 Task: Look for products with ginger flavor.
Action: Mouse moved to (22, 312)
Screenshot: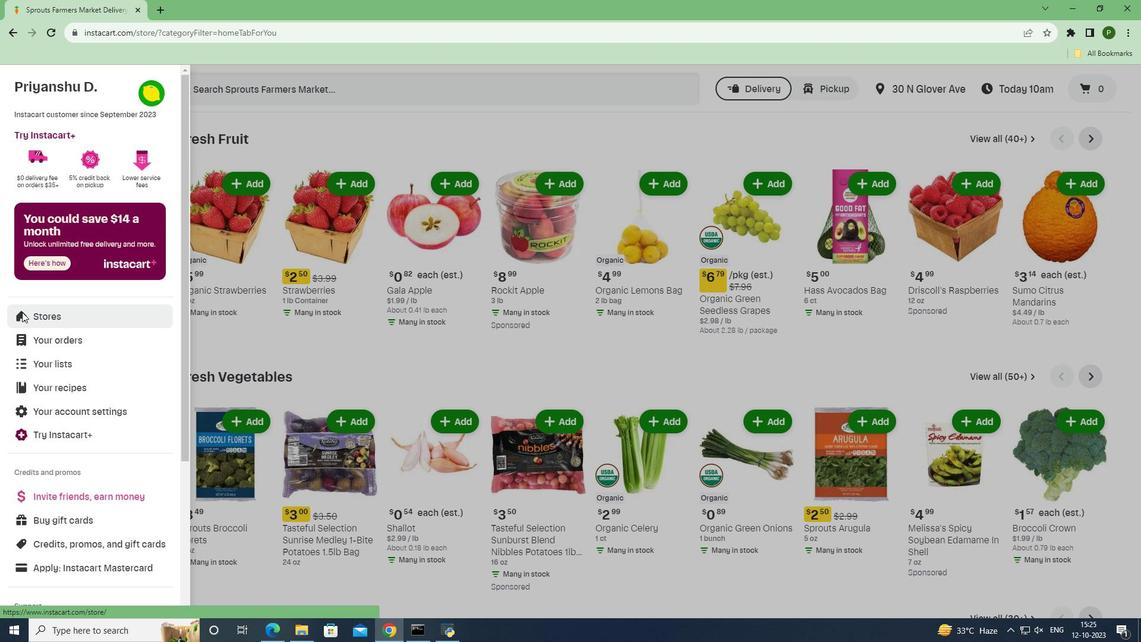 
Action: Mouse pressed left at (22, 312)
Screenshot: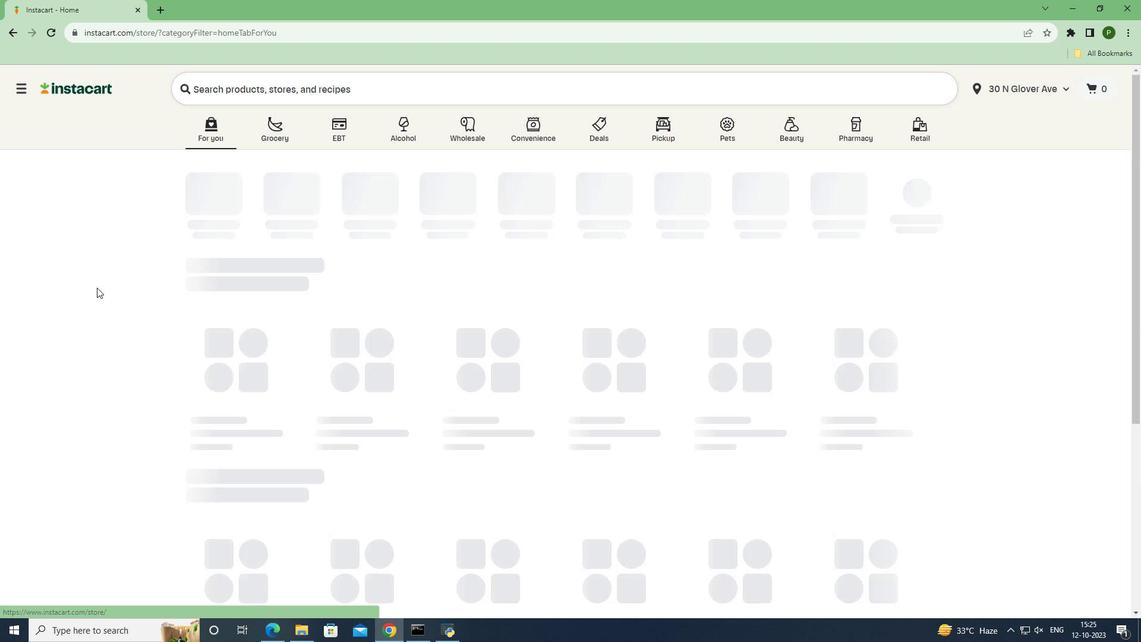 
Action: Mouse moved to (266, 137)
Screenshot: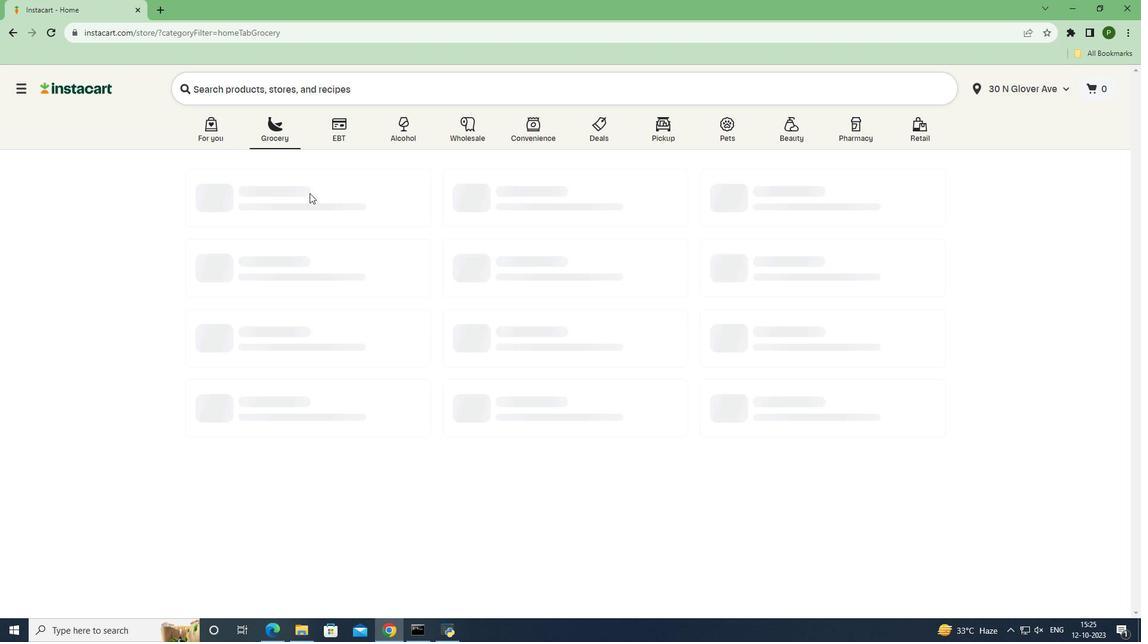 
Action: Mouse pressed left at (266, 137)
Screenshot: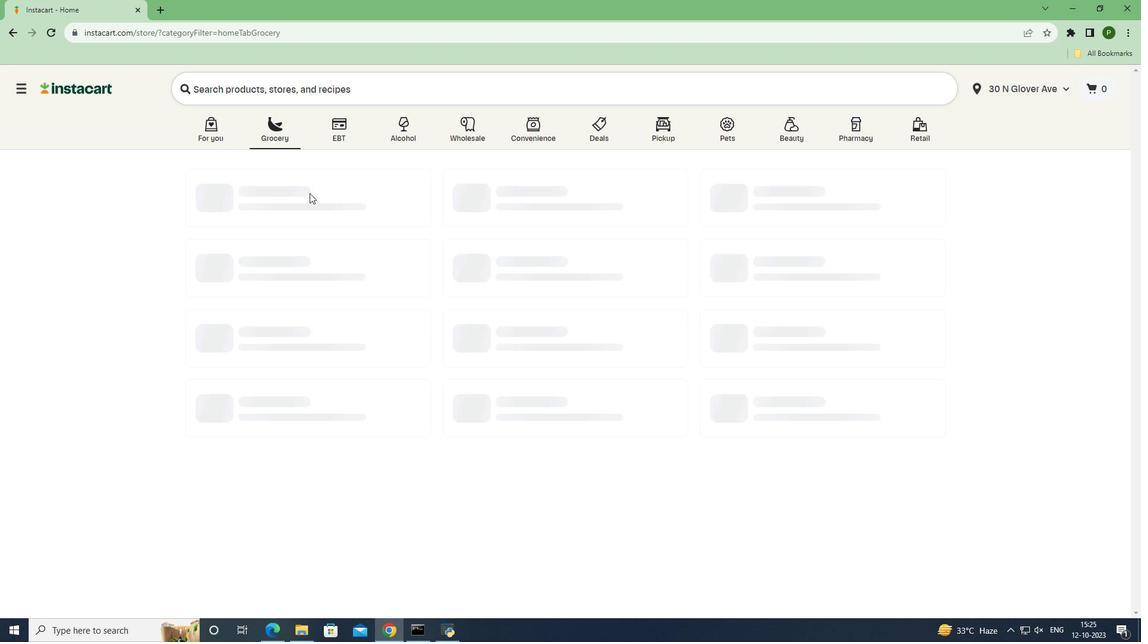 
Action: Mouse moved to (492, 272)
Screenshot: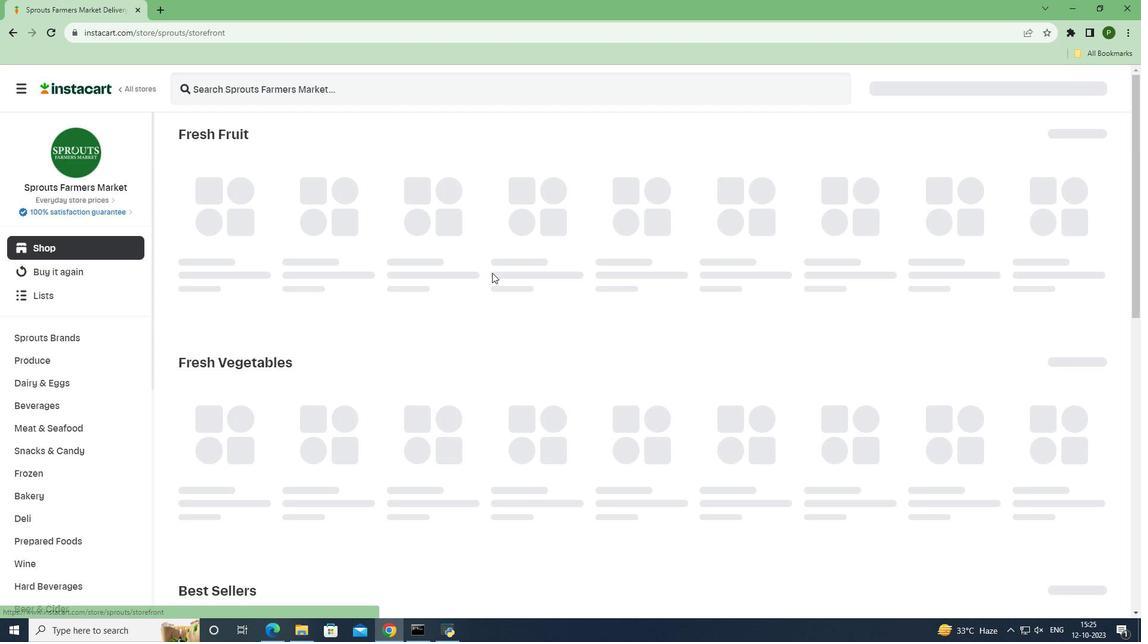 
Action: Mouse pressed left at (492, 272)
Screenshot: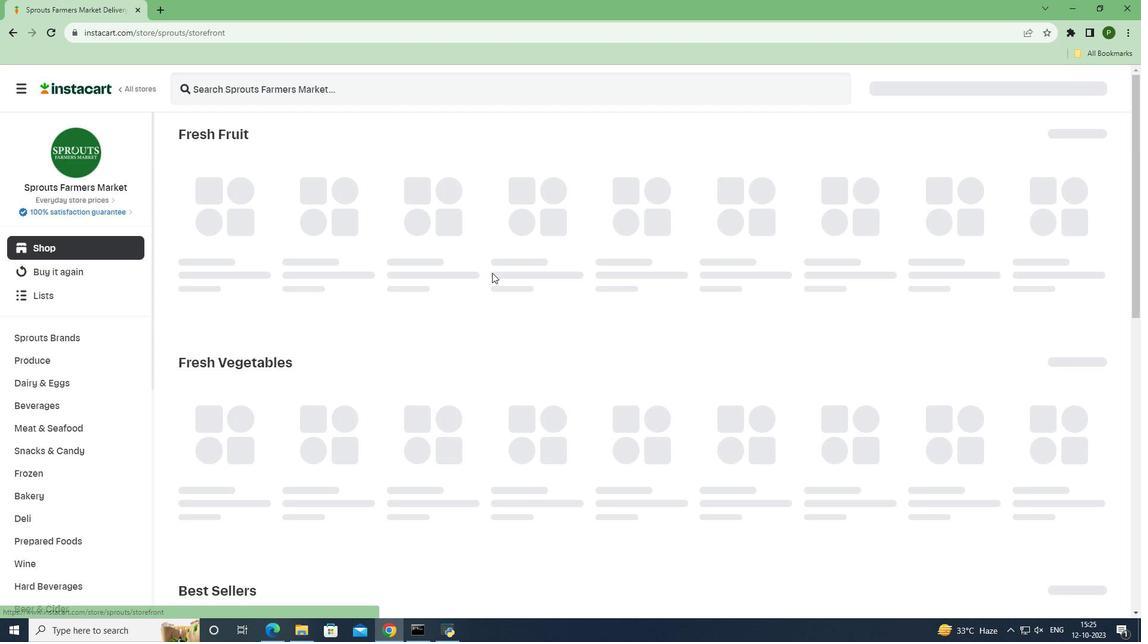
Action: Mouse moved to (74, 403)
Screenshot: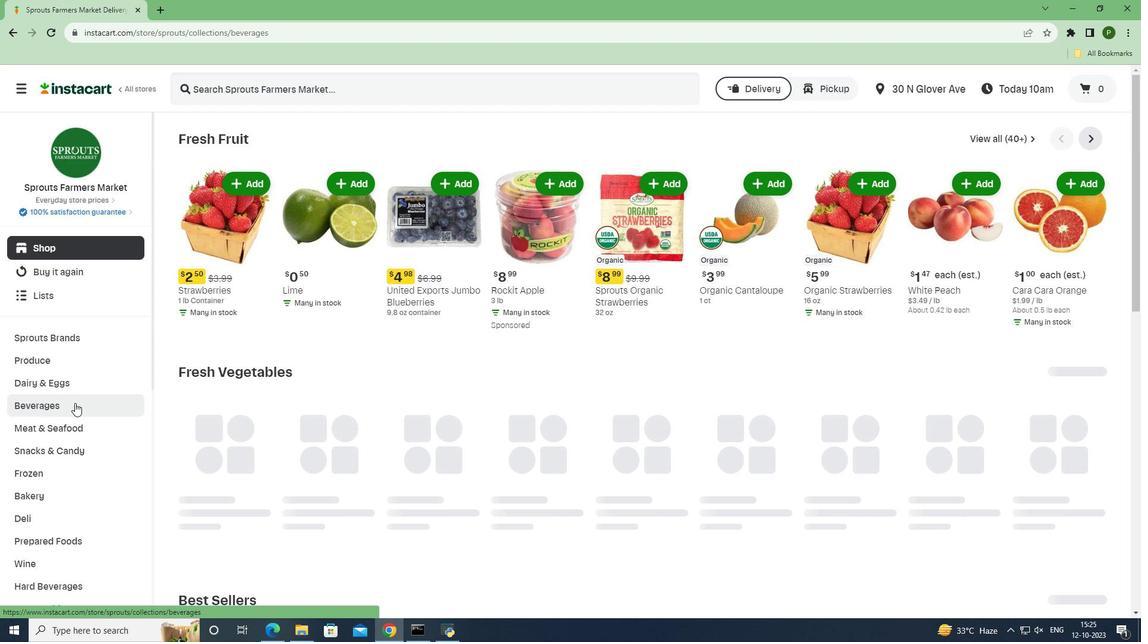 
Action: Mouse pressed left at (74, 403)
Screenshot: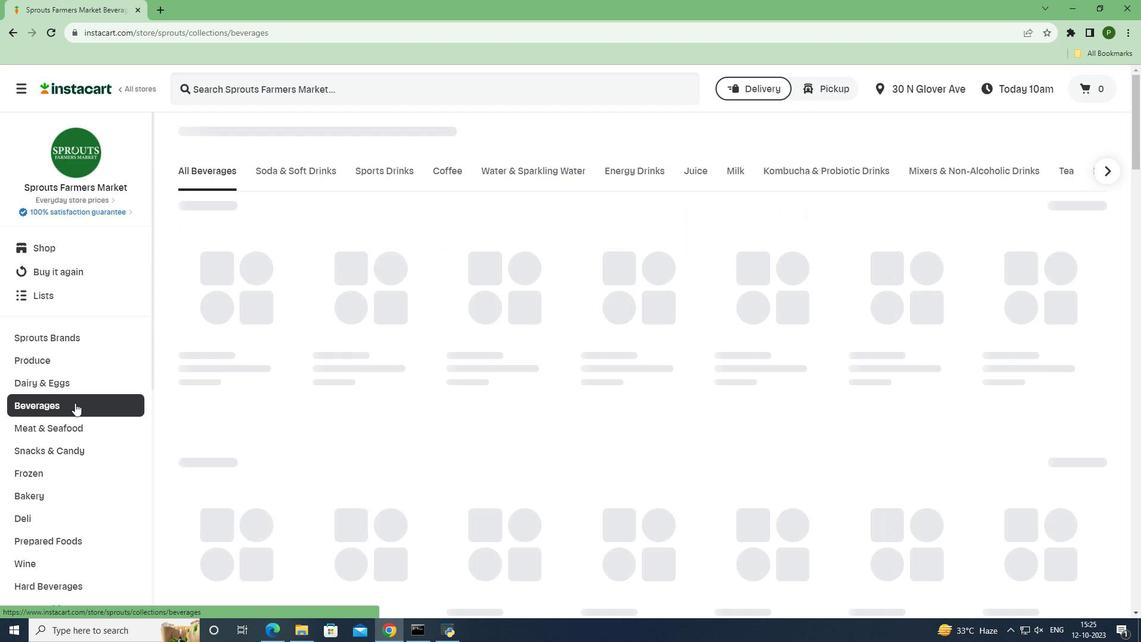 
Action: Mouse moved to (618, 170)
Screenshot: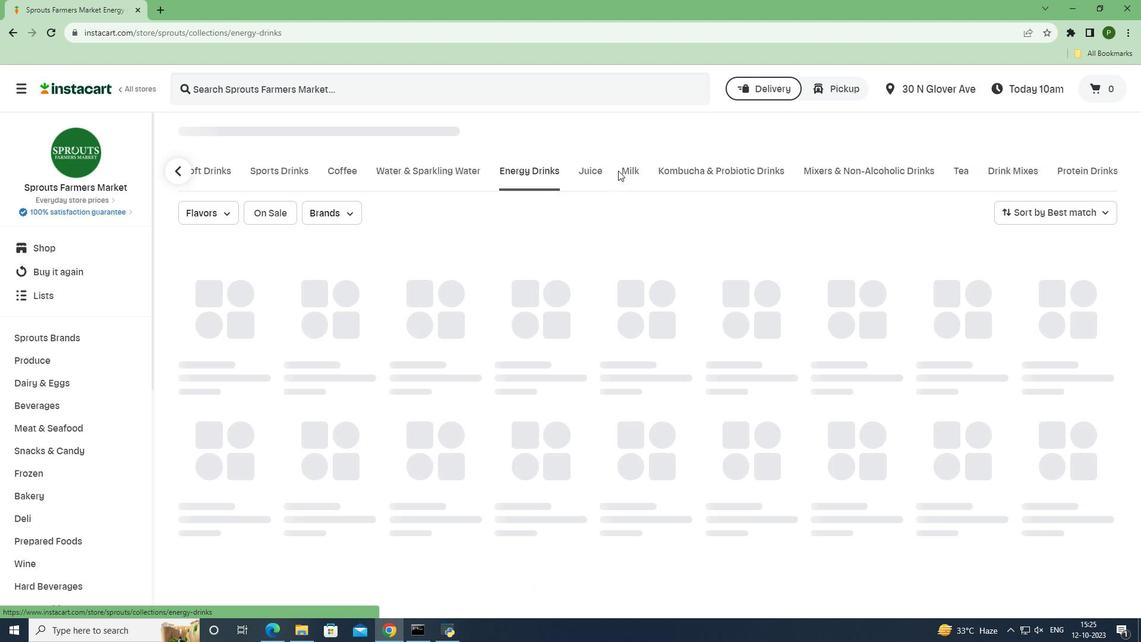 
Action: Mouse pressed left at (618, 170)
Screenshot: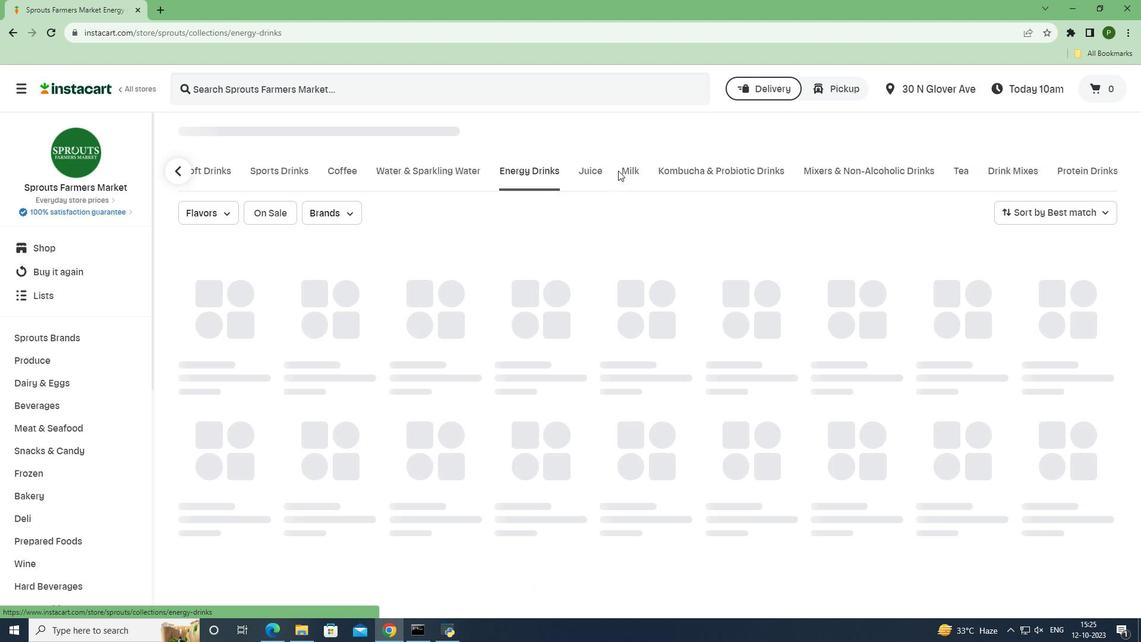 
Action: Mouse moved to (206, 215)
Screenshot: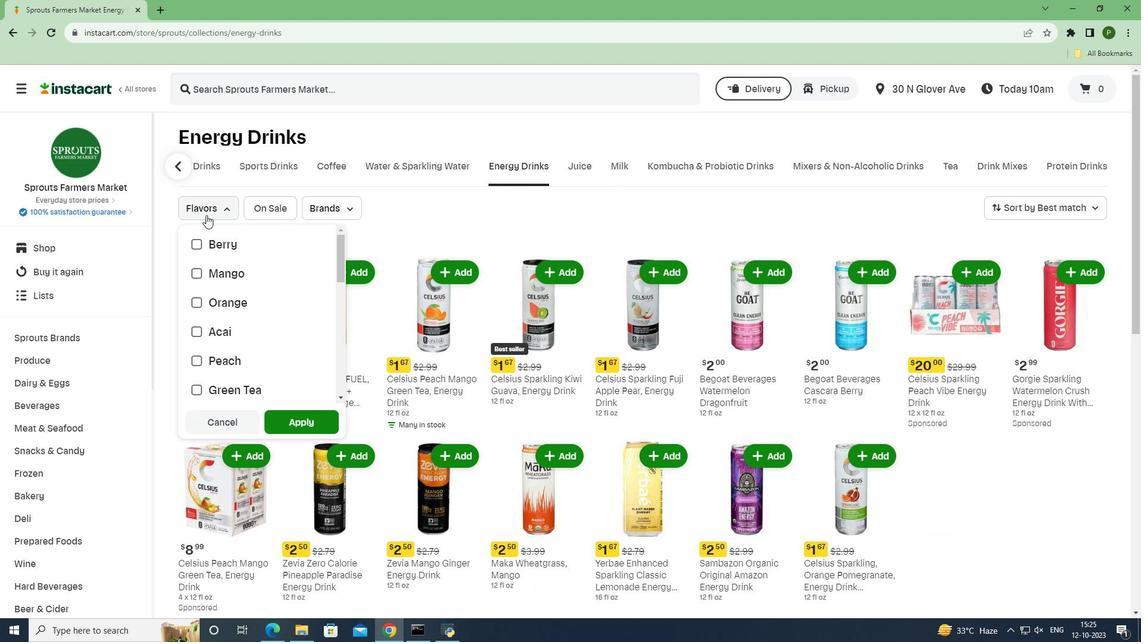 
Action: Mouse pressed left at (206, 215)
Screenshot: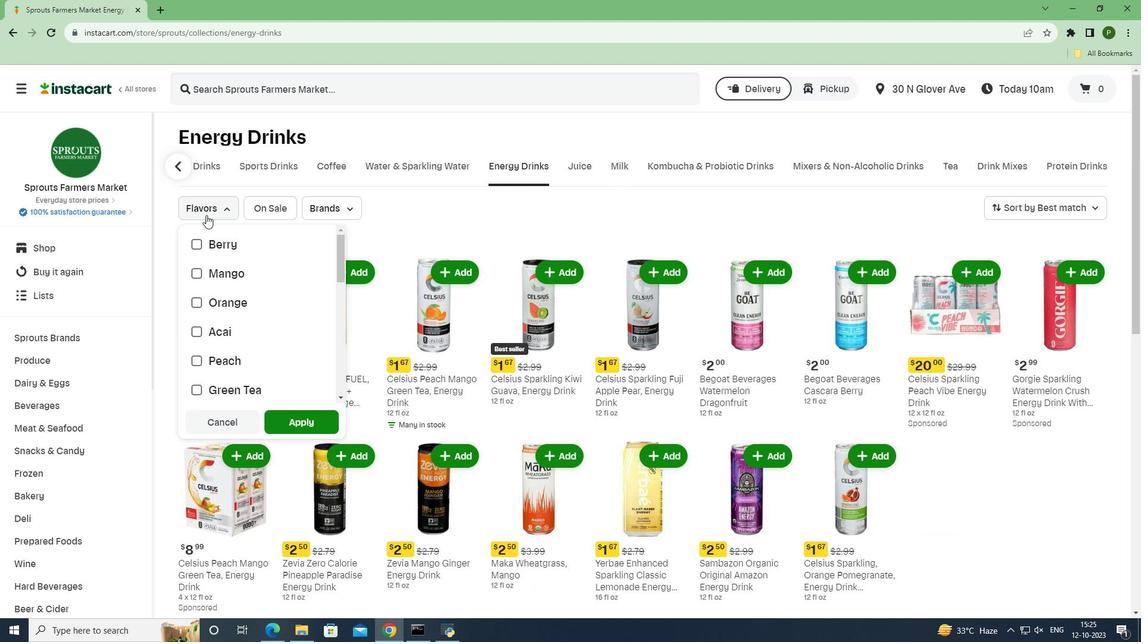 
Action: Mouse moved to (250, 302)
Screenshot: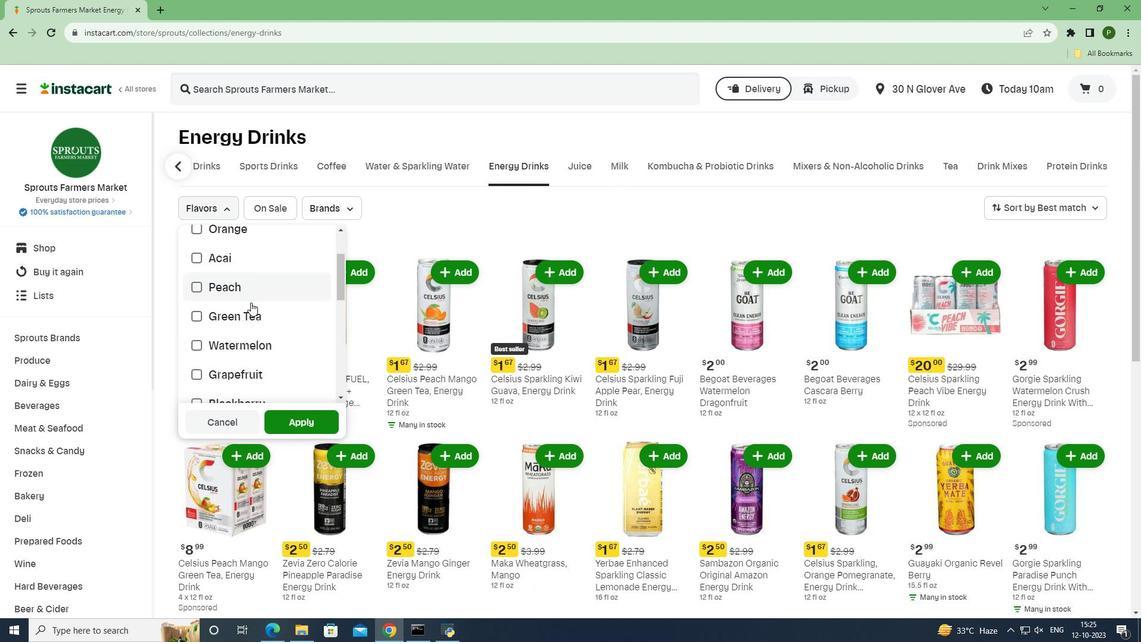 
Action: Mouse scrolled (250, 302) with delta (0, 0)
Screenshot: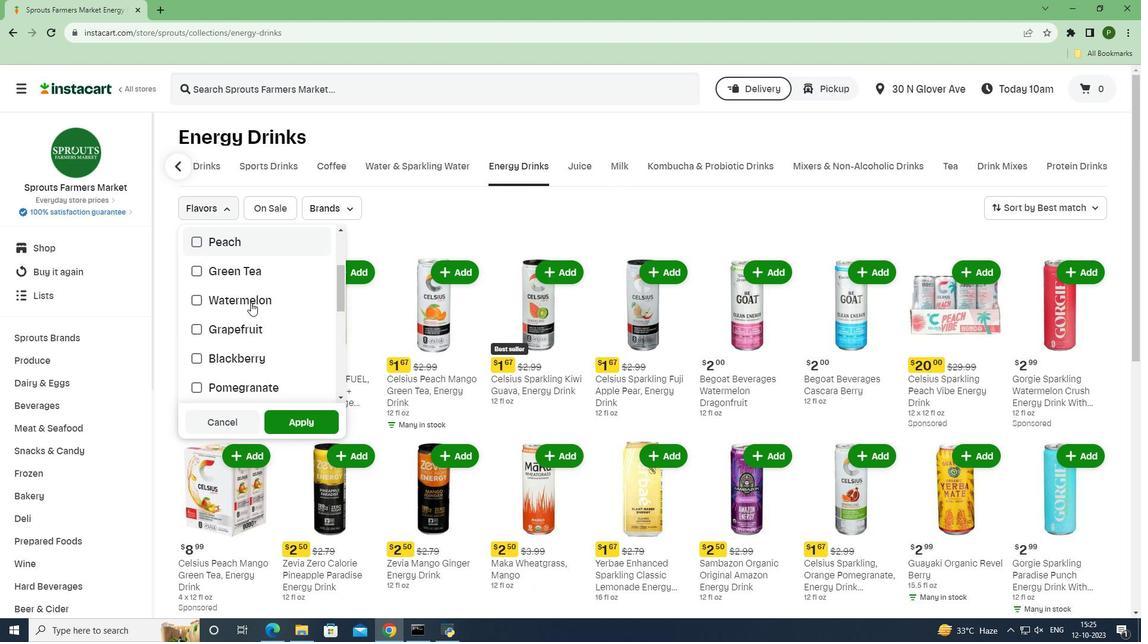 
Action: Mouse scrolled (250, 302) with delta (0, 0)
Screenshot: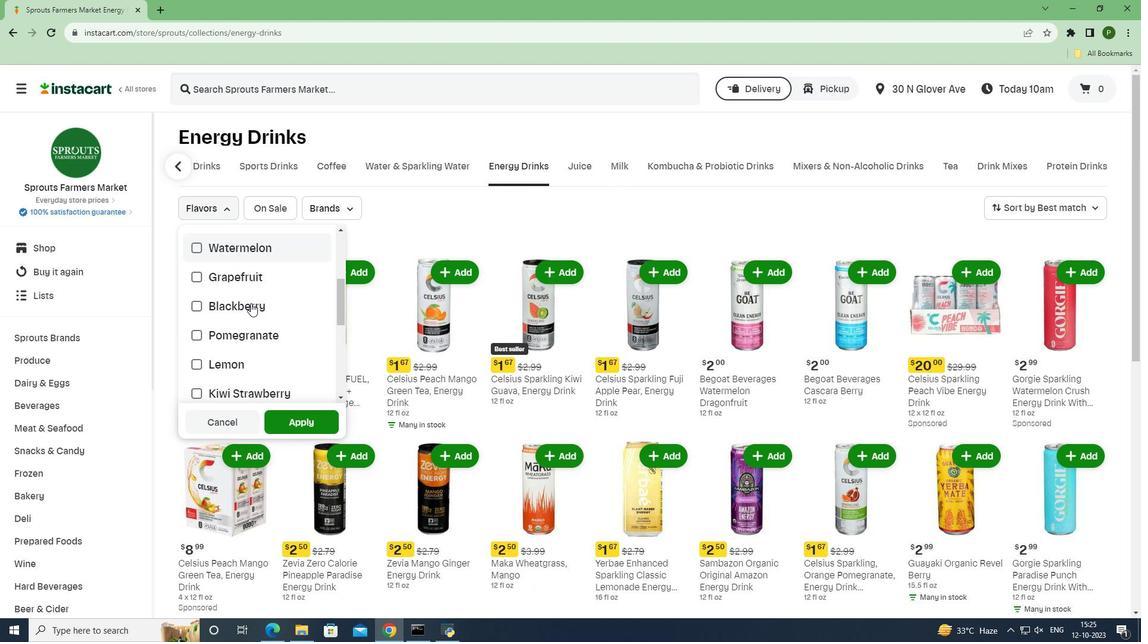 
Action: Mouse moved to (250, 303)
Screenshot: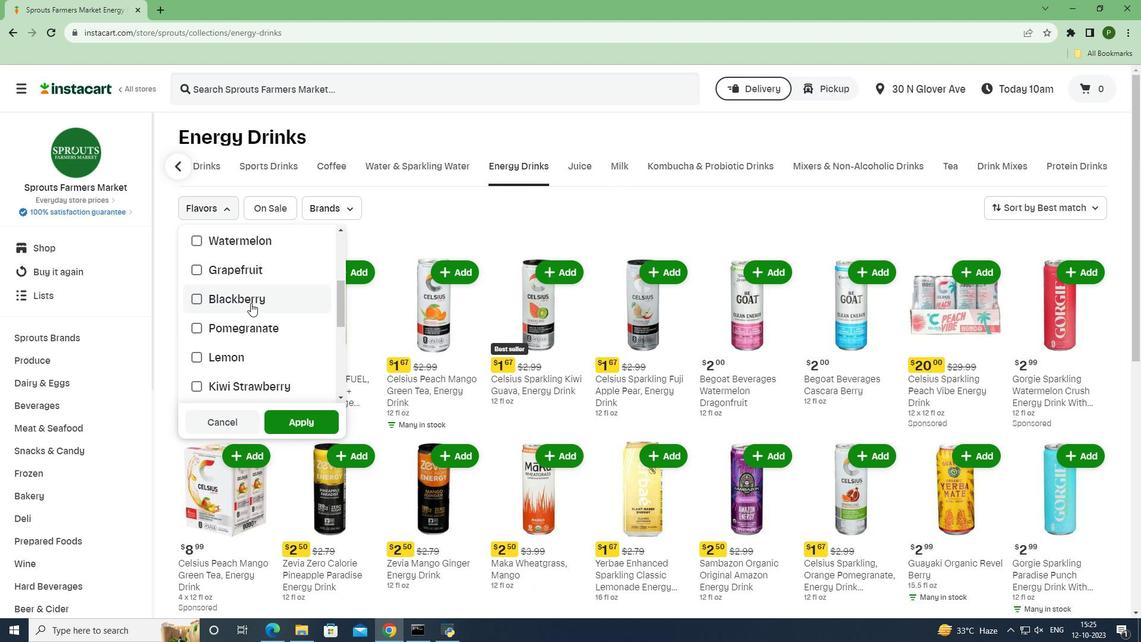 
Action: Mouse scrolled (250, 302) with delta (0, 0)
Screenshot: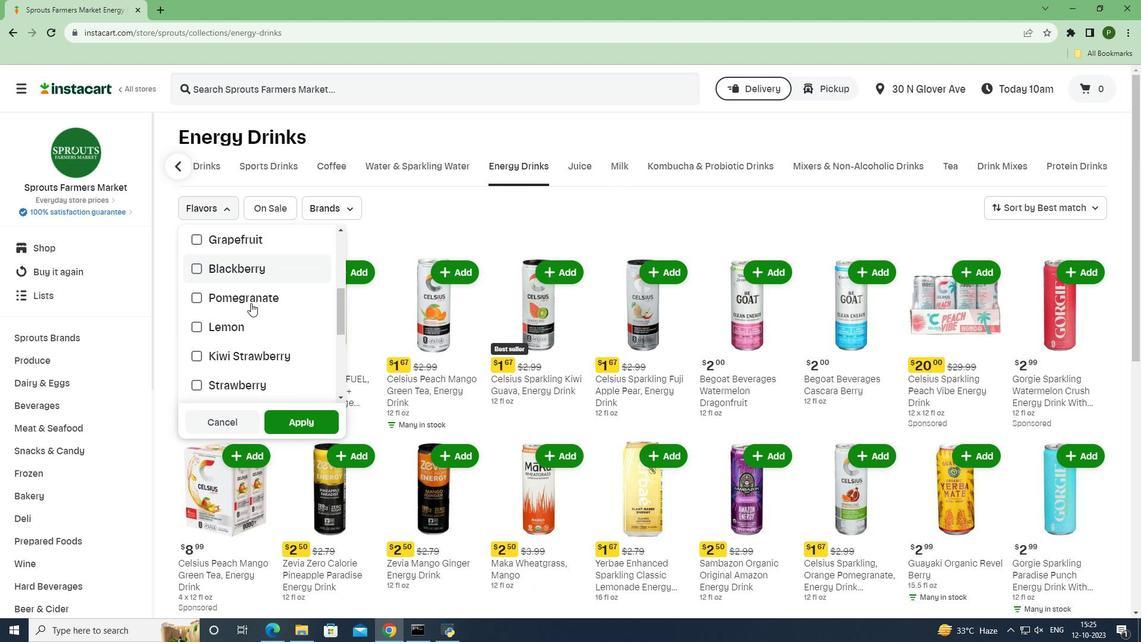 
Action: Mouse moved to (250, 303)
Screenshot: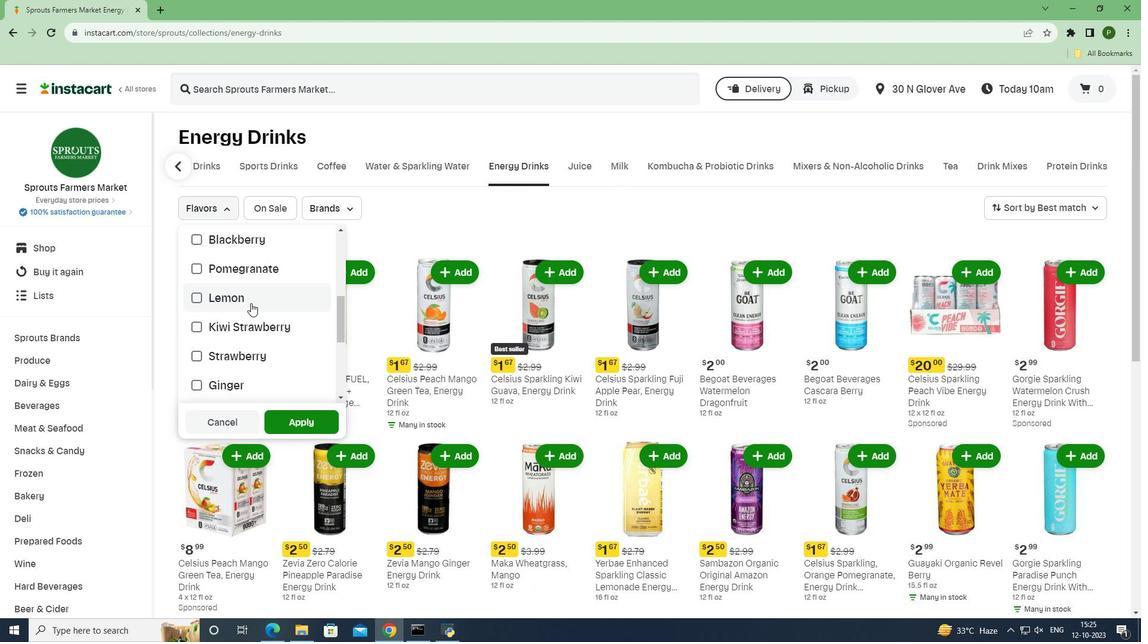 
Action: Mouse scrolled (250, 302) with delta (0, 0)
Screenshot: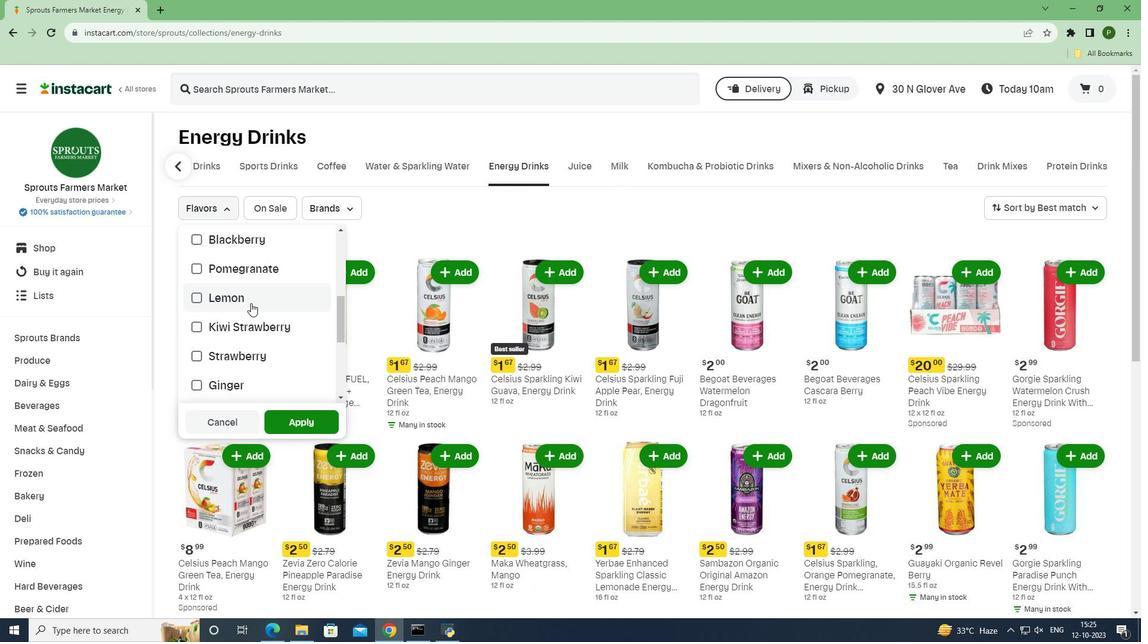 
Action: Mouse scrolled (250, 302) with delta (0, 0)
Screenshot: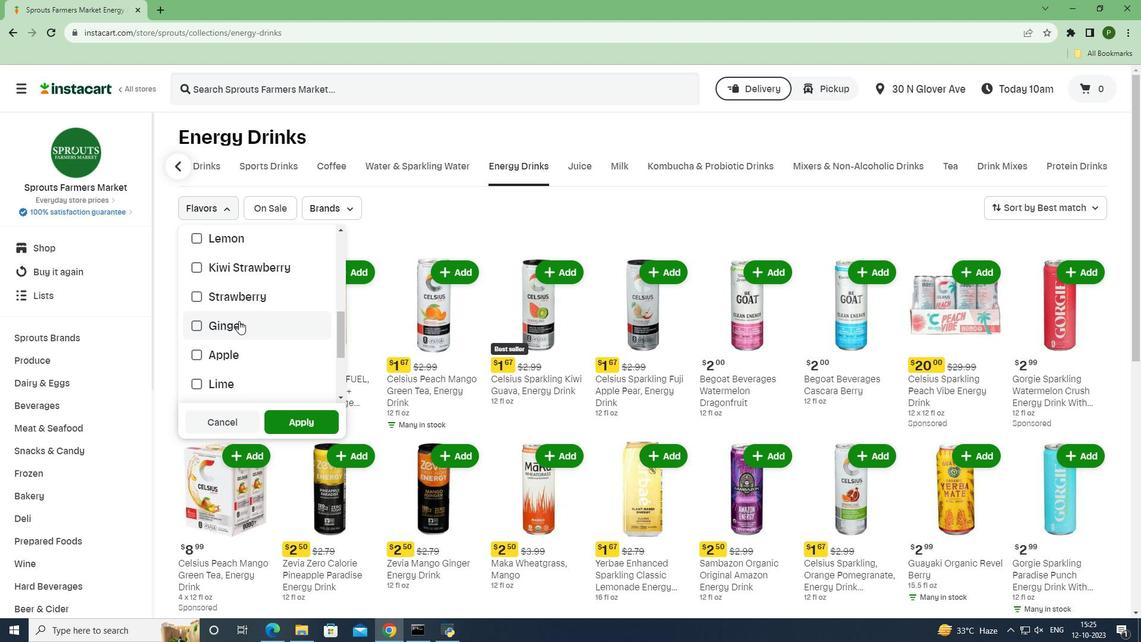 
Action: Mouse moved to (239, 321)
Screenshot: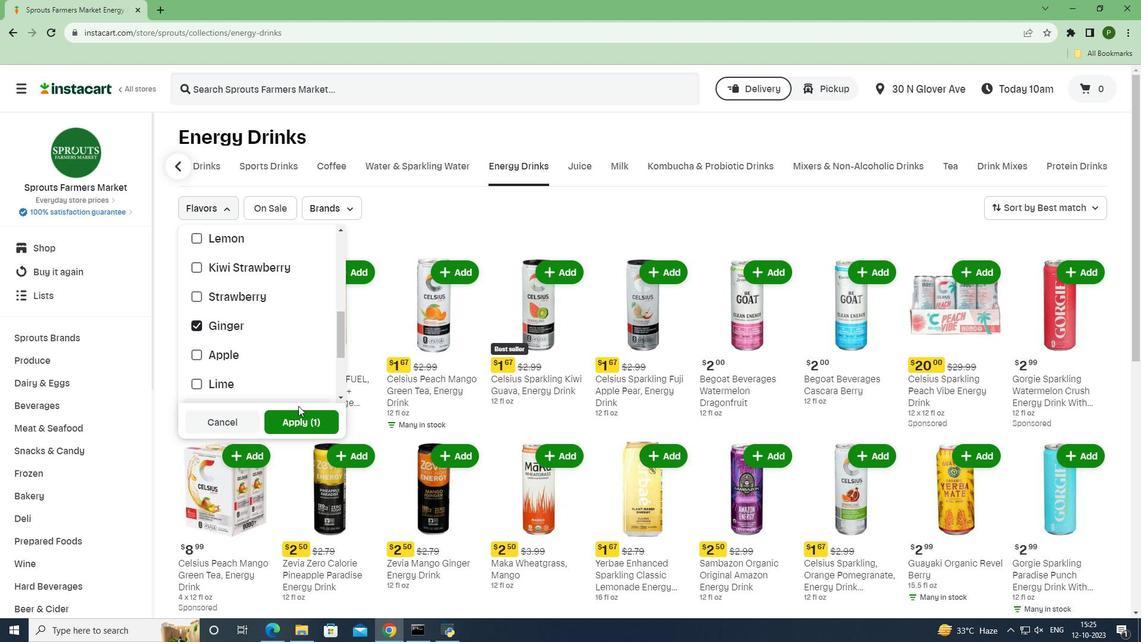 
Action: Mouse pressed left at (239, 321)
Screenshot: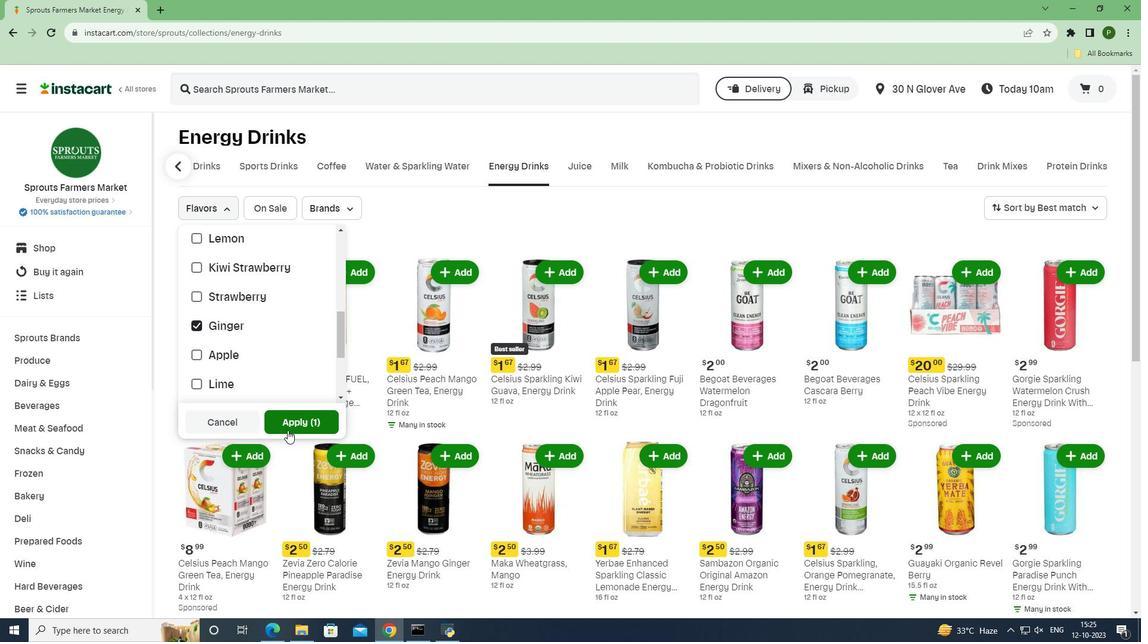 
Action: Mouse moved to (287, 418)
Screenshot: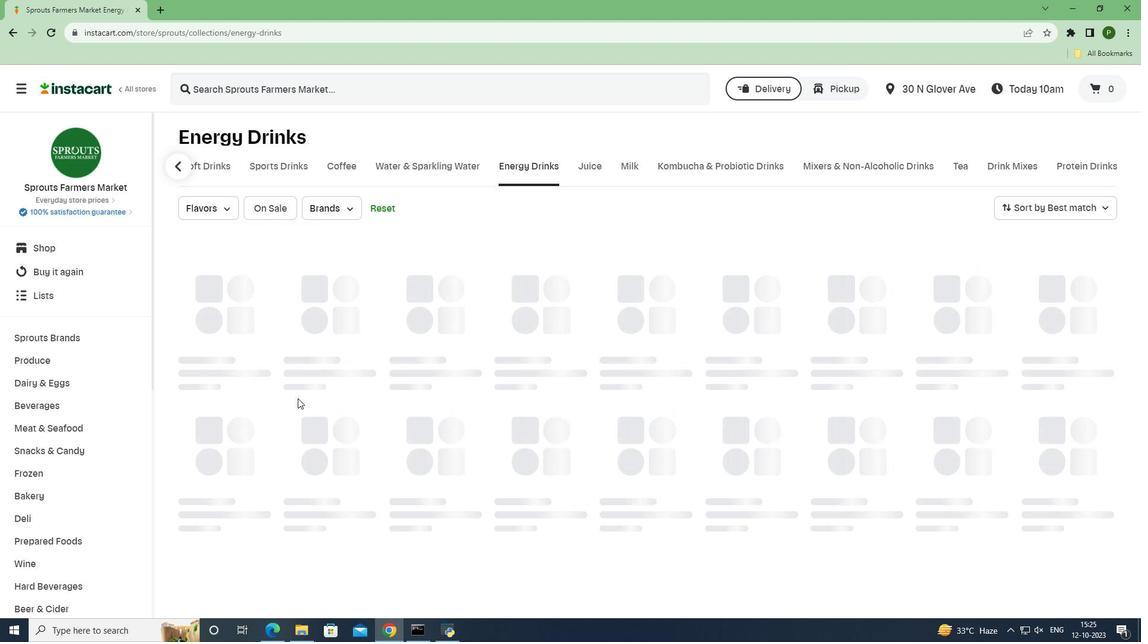 
Action: Mouse pressed left at (287, 418)
Screenshot: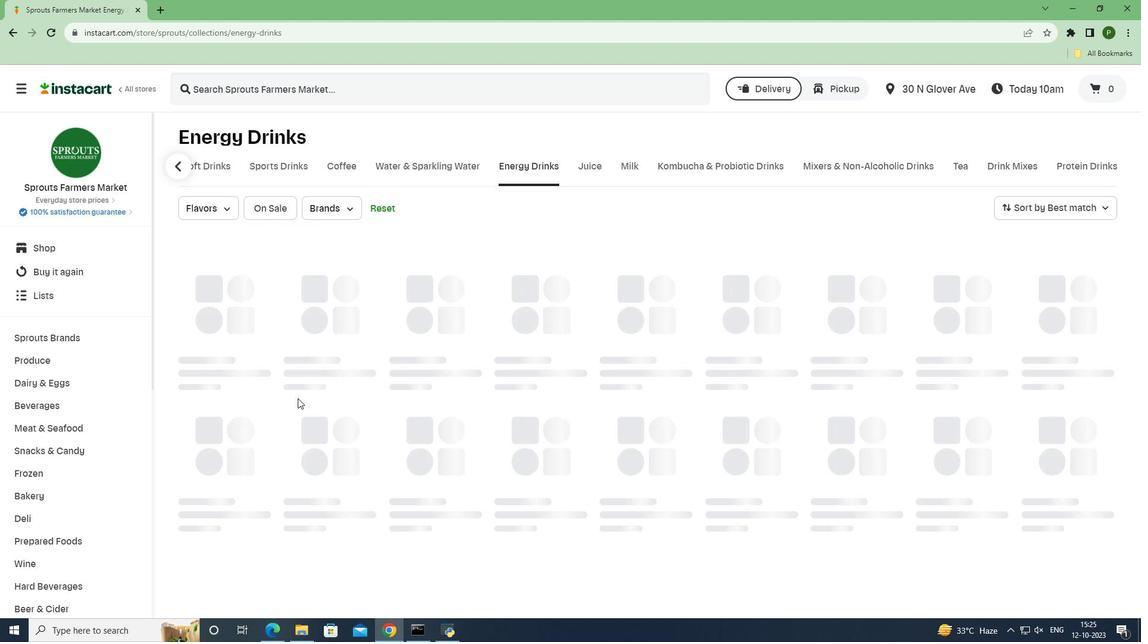 
Action: Mouse moved to (312, 371)
Screenshot: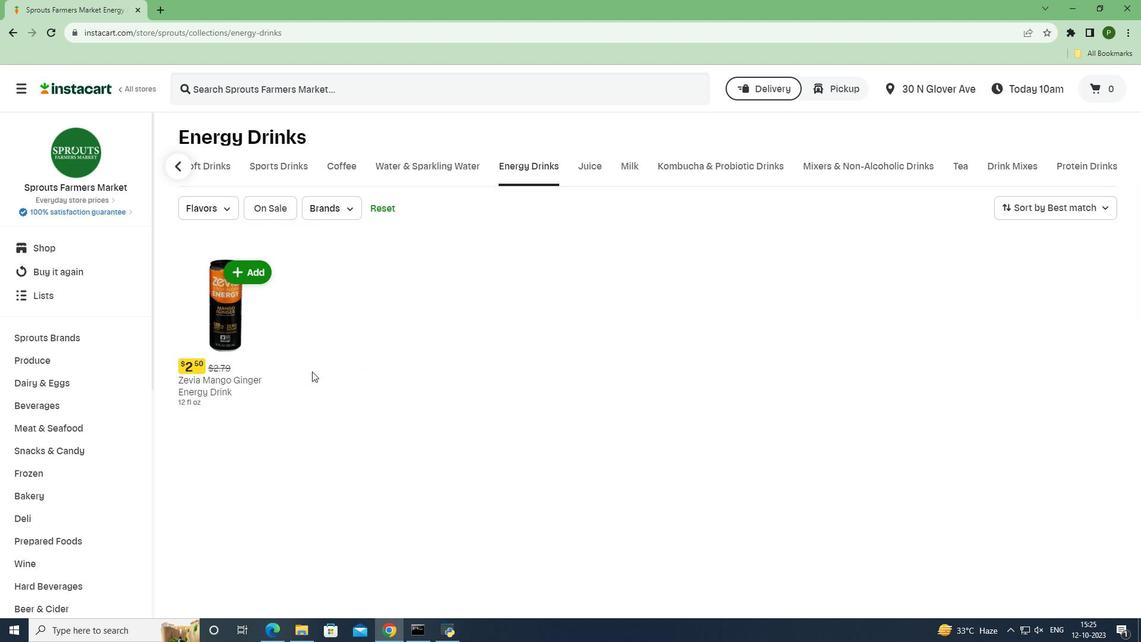 
